 Task: Look for products in the category "IPA" from Alpine Beer Co only.
Action: Mouse moved to (720, 294)
Screenshot: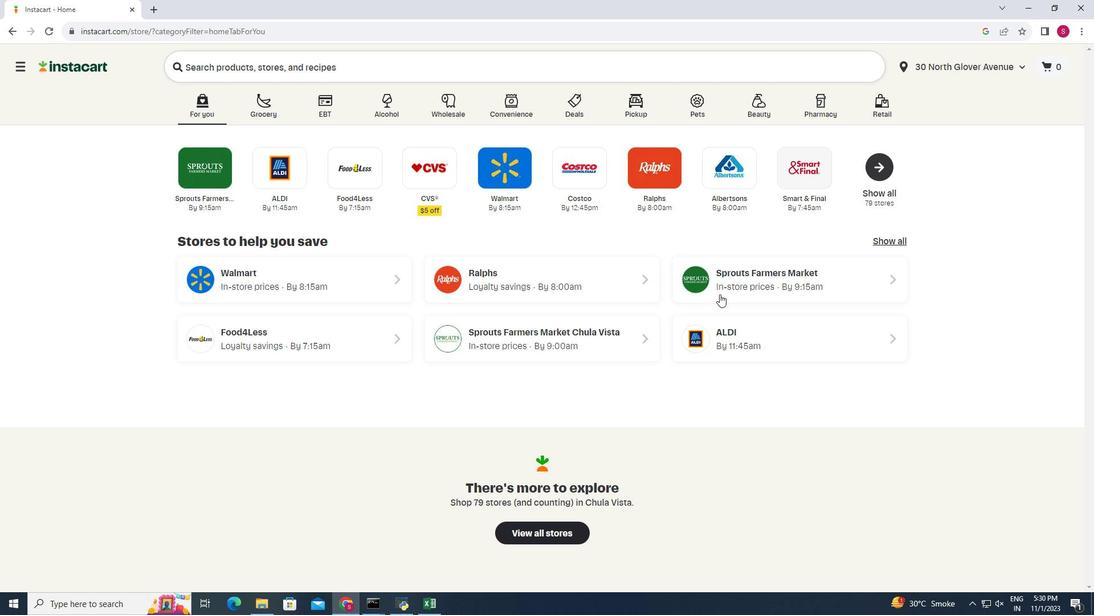 
Action: Mouse pressed left at (720, 294)
Screenshot: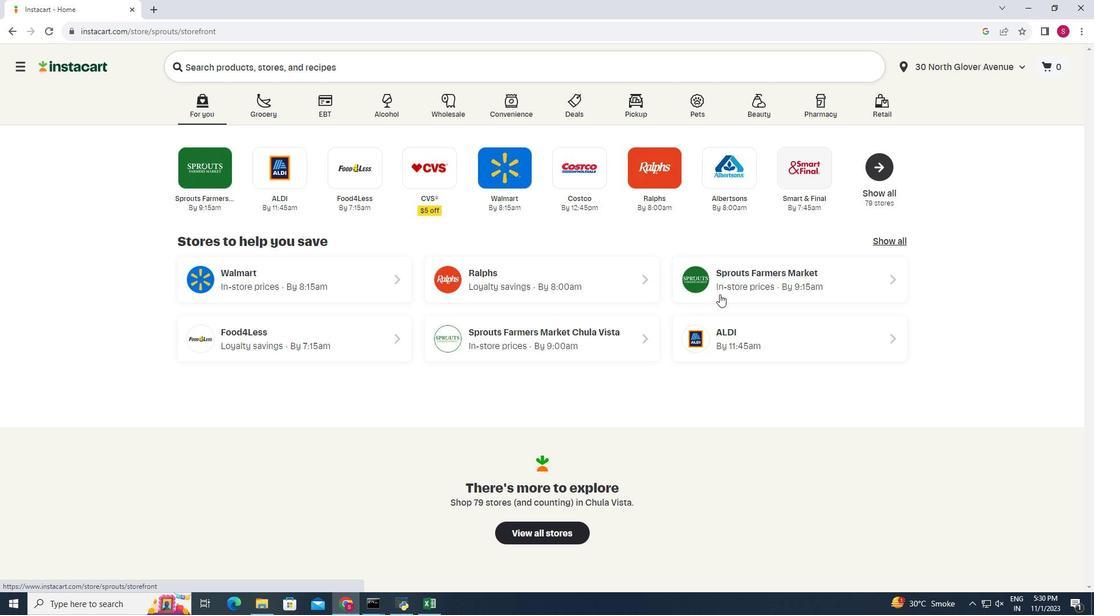 
Action: Mouse moved to (75, 584)
Screenshot: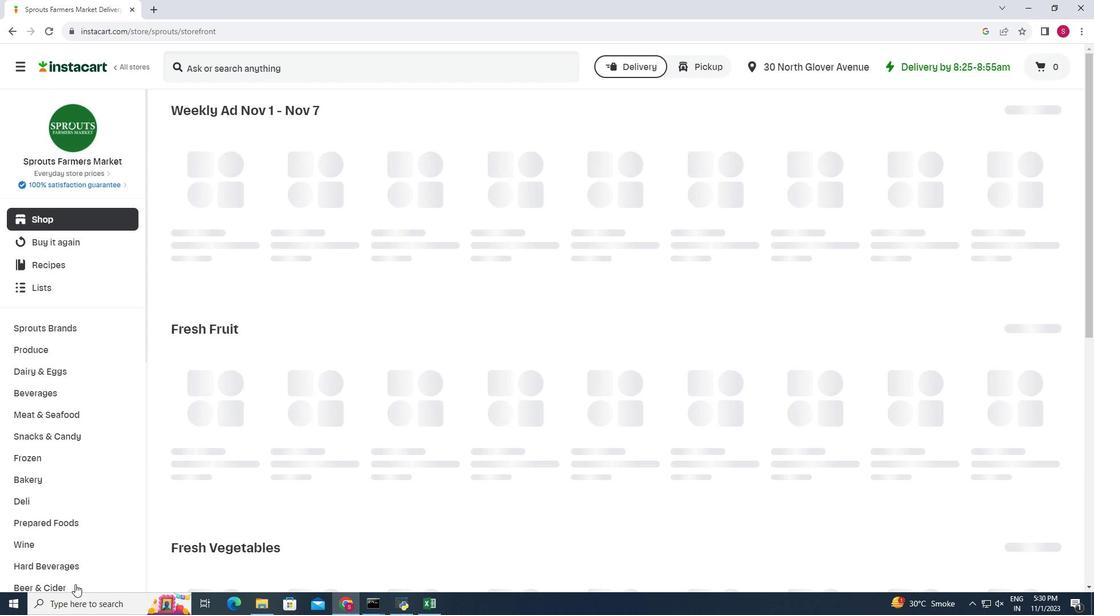 
Action: Mouse pressed left at (75, 584)
Screenshot: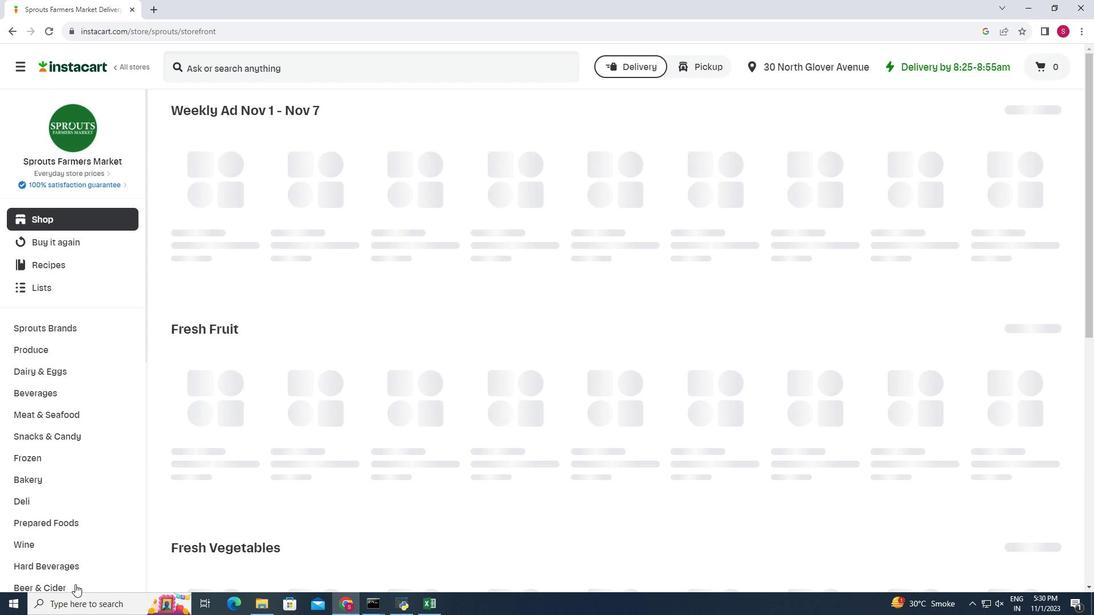 
Action: Mouse moved to (263, 142)
Screenshot: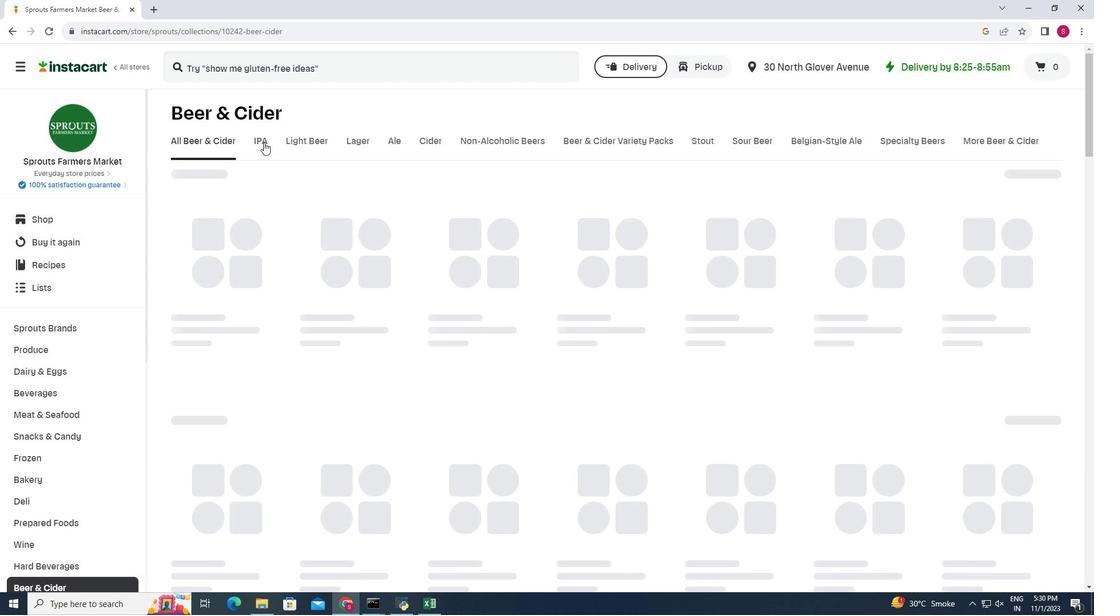 
Action: Mouse pressed left at (263, 142)
Screenshot: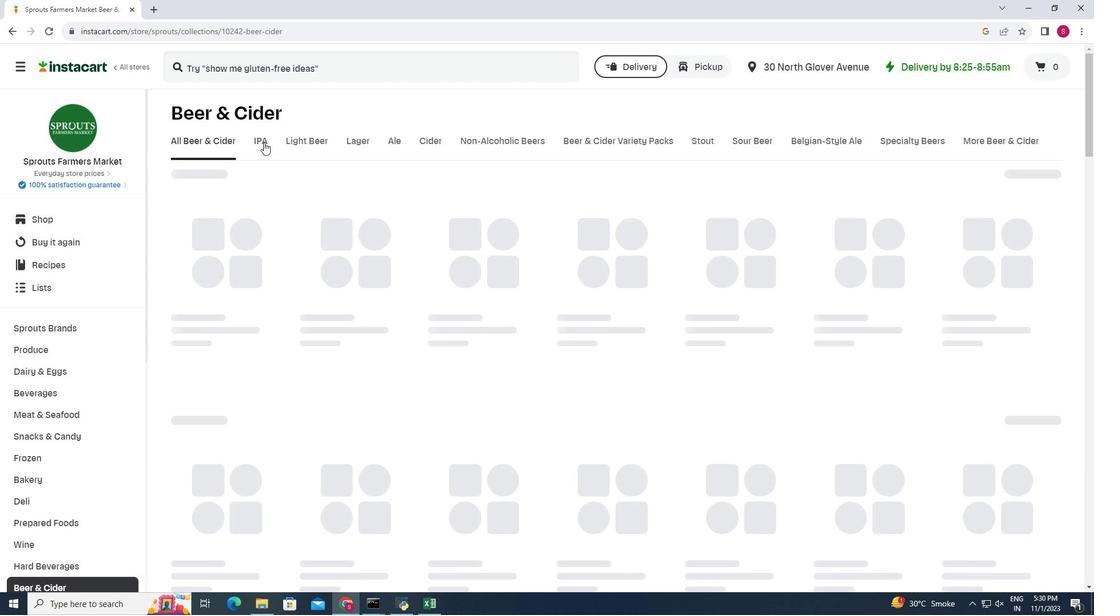 
Action: Mouse moved to (343, 177)
Screenshot: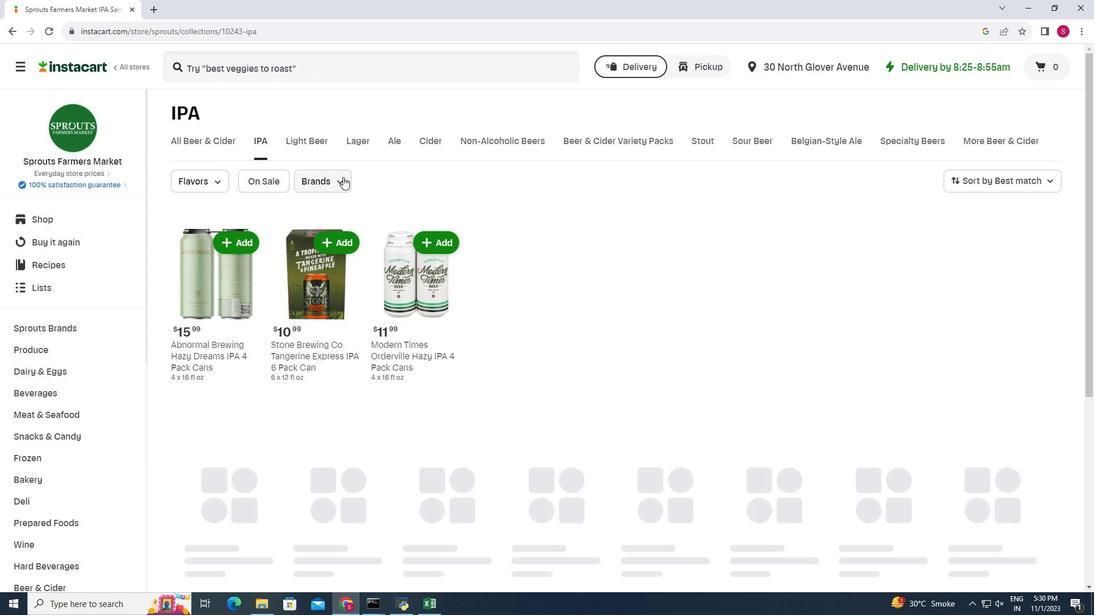 
Action: Mouse pressed left at (343, 177)
Screenshot: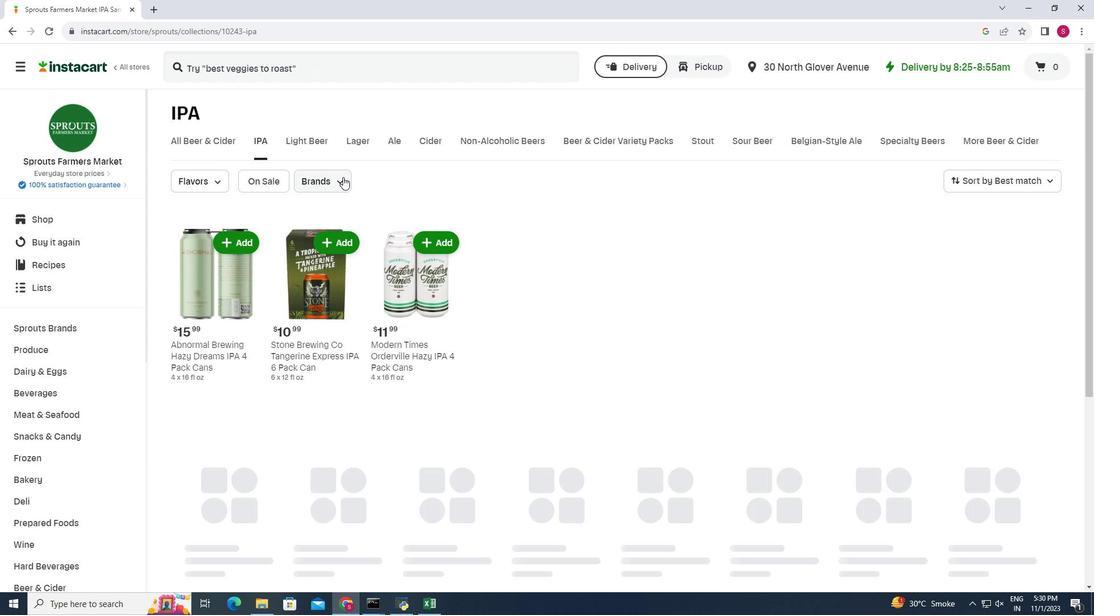
Action: Mouse pressed left at (343, 177)
Screenshot: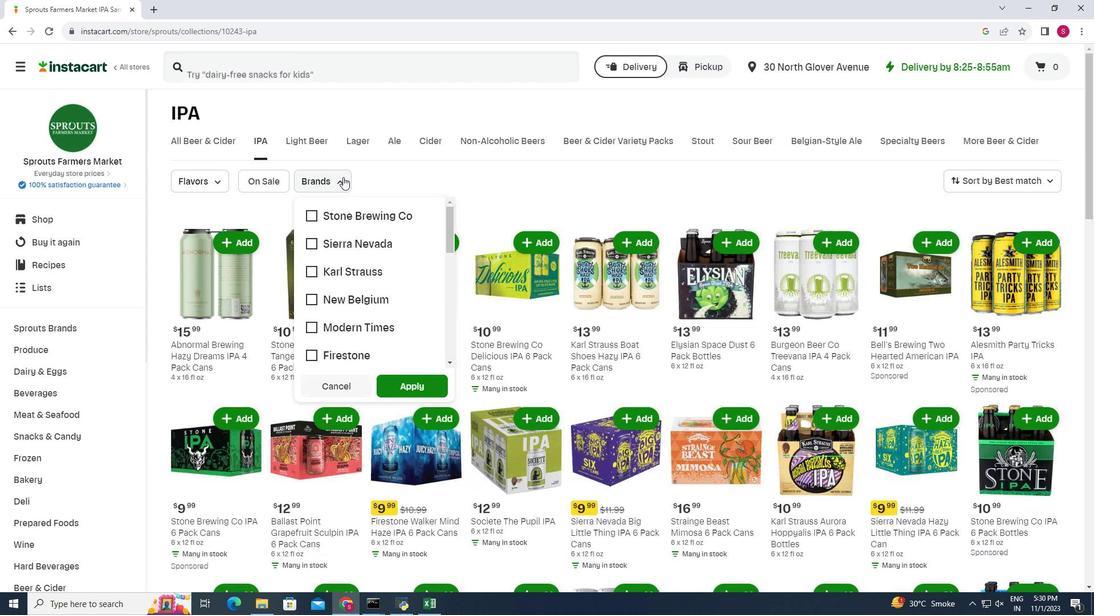 
Action: Mouse pressed left at (343, 177)
Screenshot: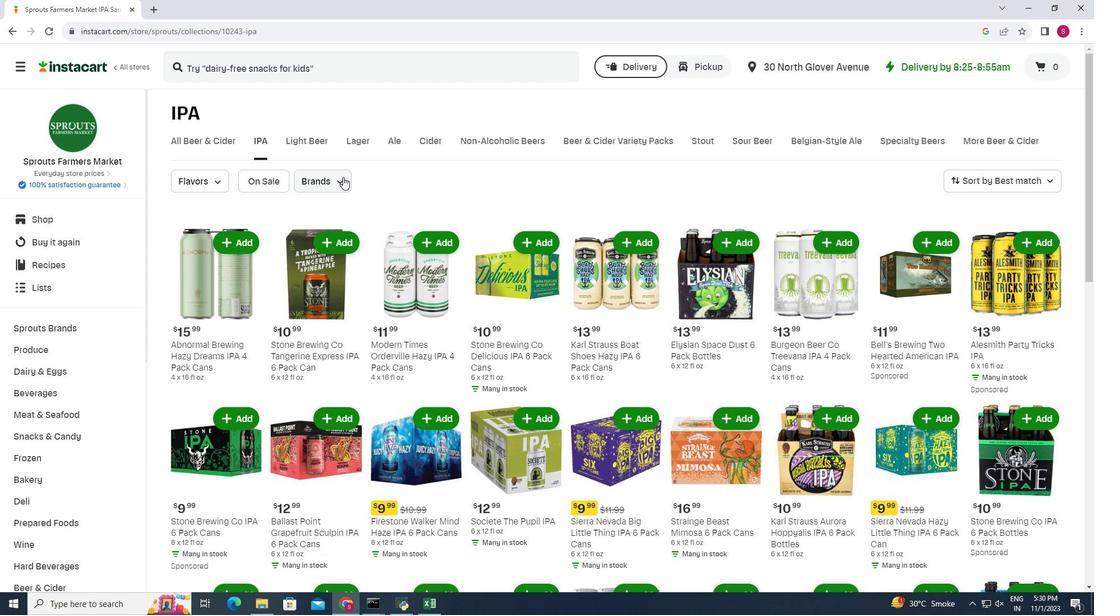 
Action: Mouse moved to (362, 258)
Screenshot: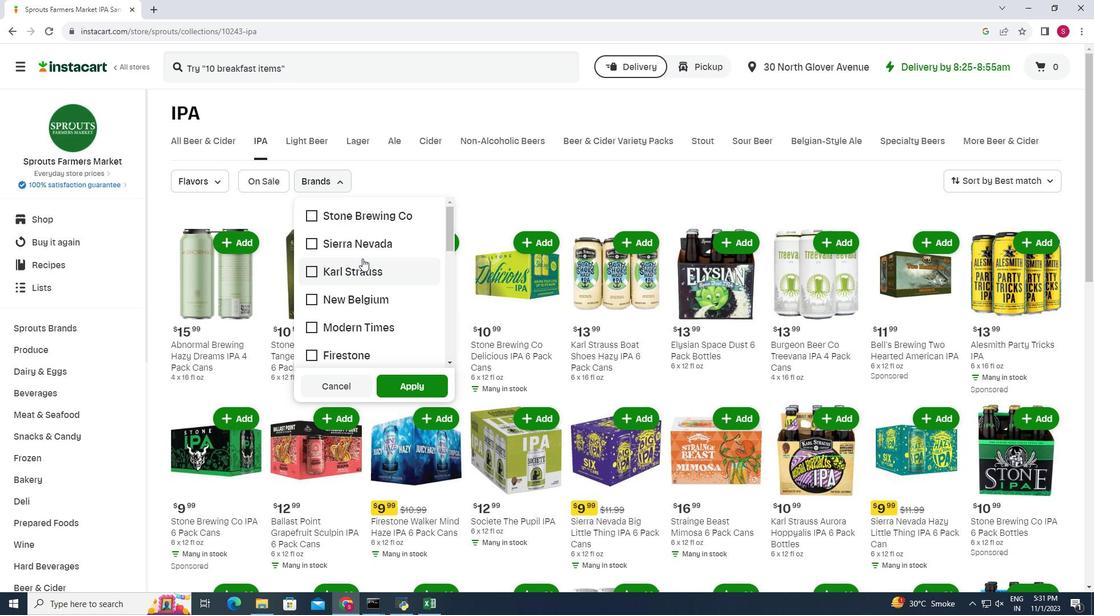 
Action: Mouse scrolled (362, 258) with delta (0, 0)
Screenshot: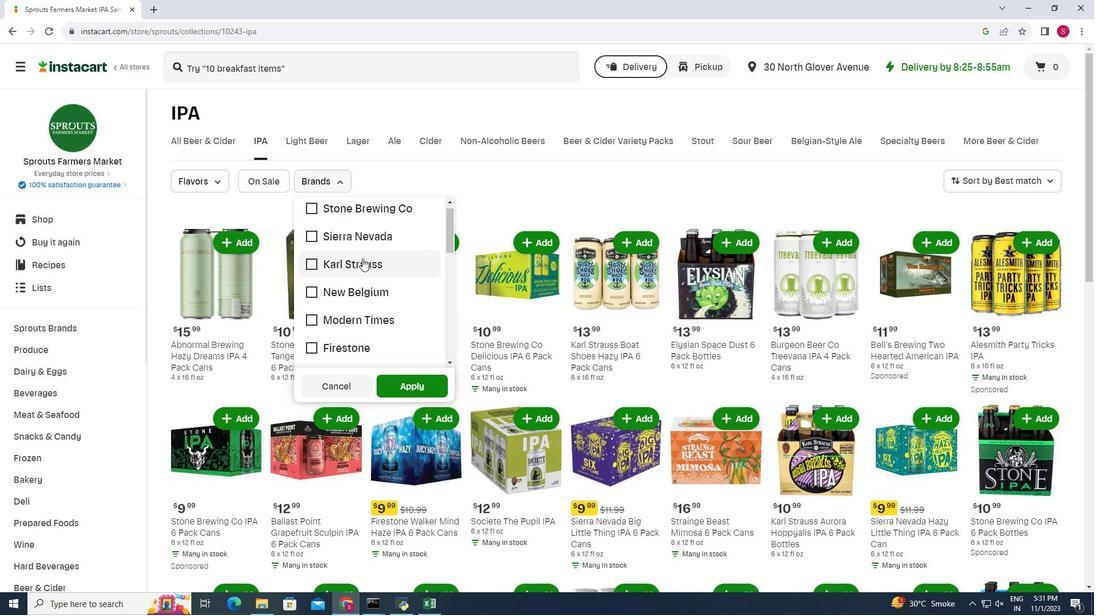 
Action: Mouse moved to (363, 259)
Screenshot: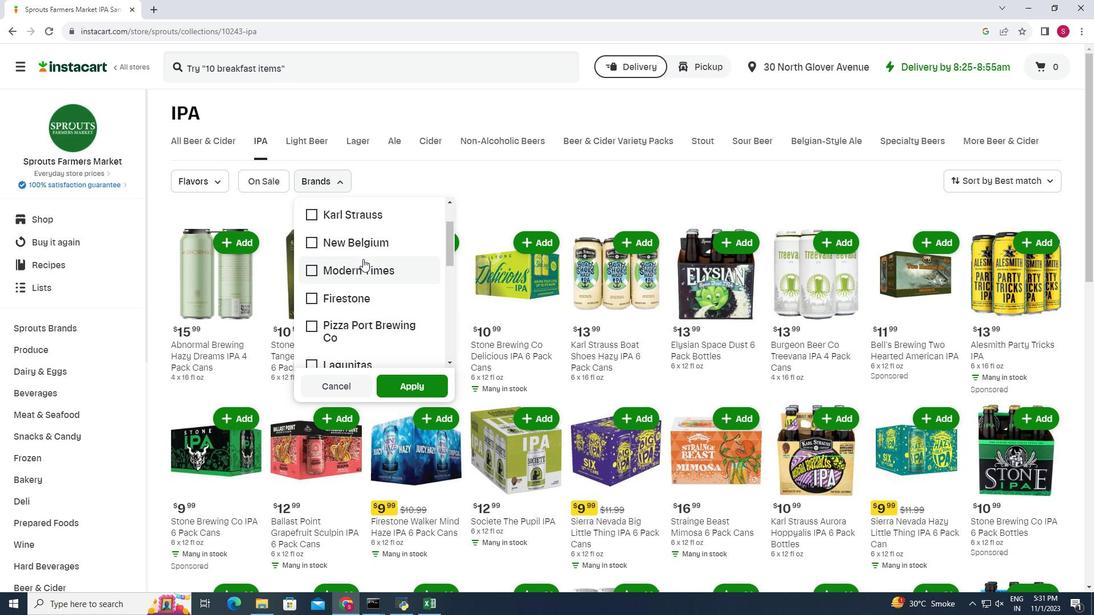 
Action: Mouse scrolled (363, 258) with delta (0, 0)
Screenshot: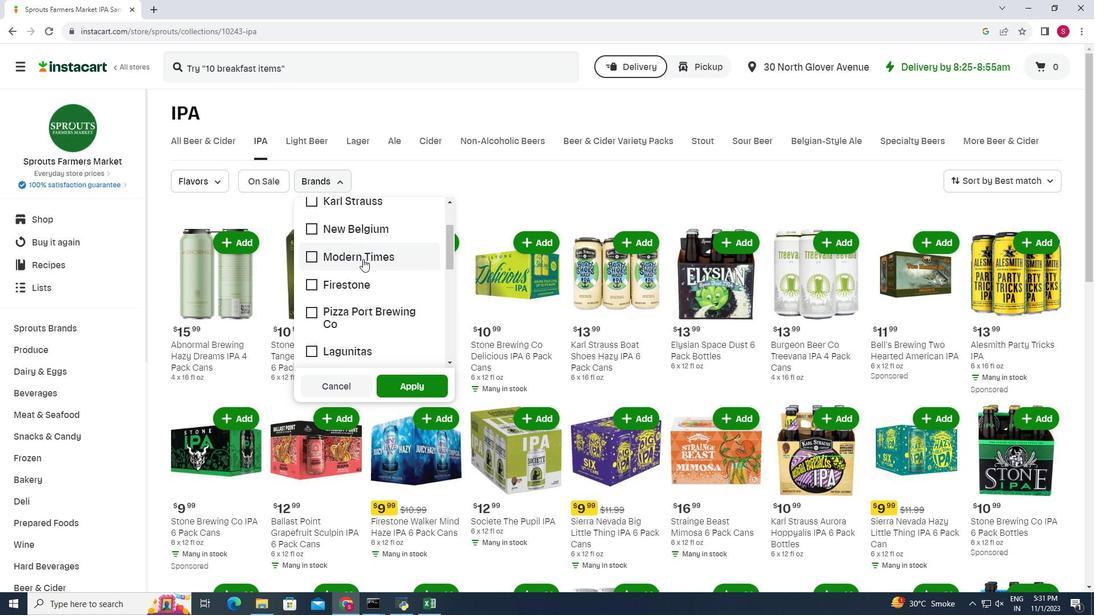 
Action: Mouse scrolled (363, 258) with delta (0, 0)
Screenshot: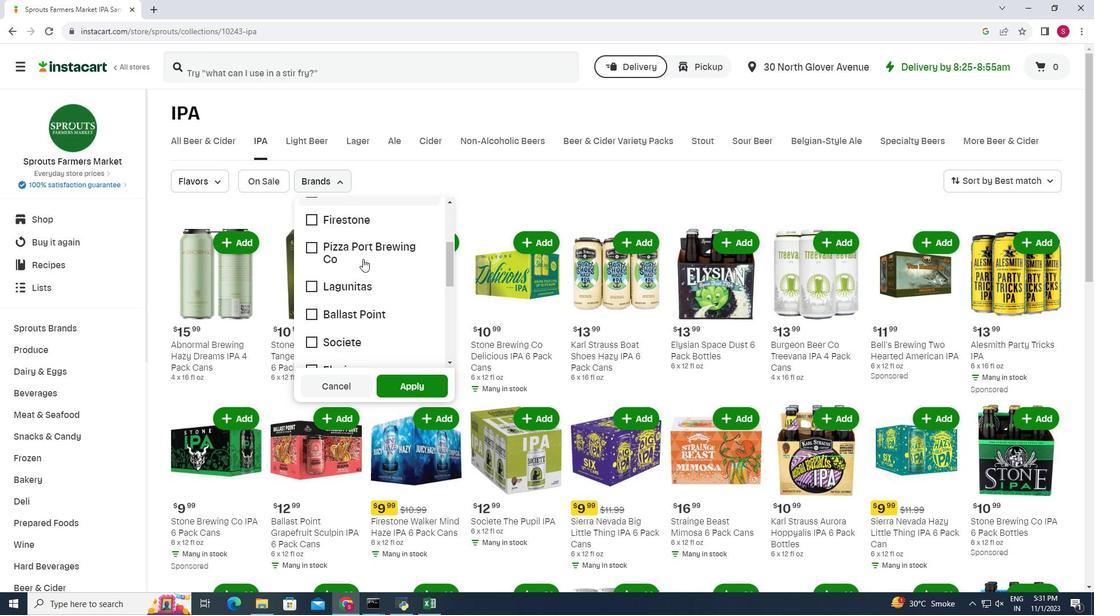 
Action: Mouse scrolled (363, 258) with delta (0, 0)
Screenshot: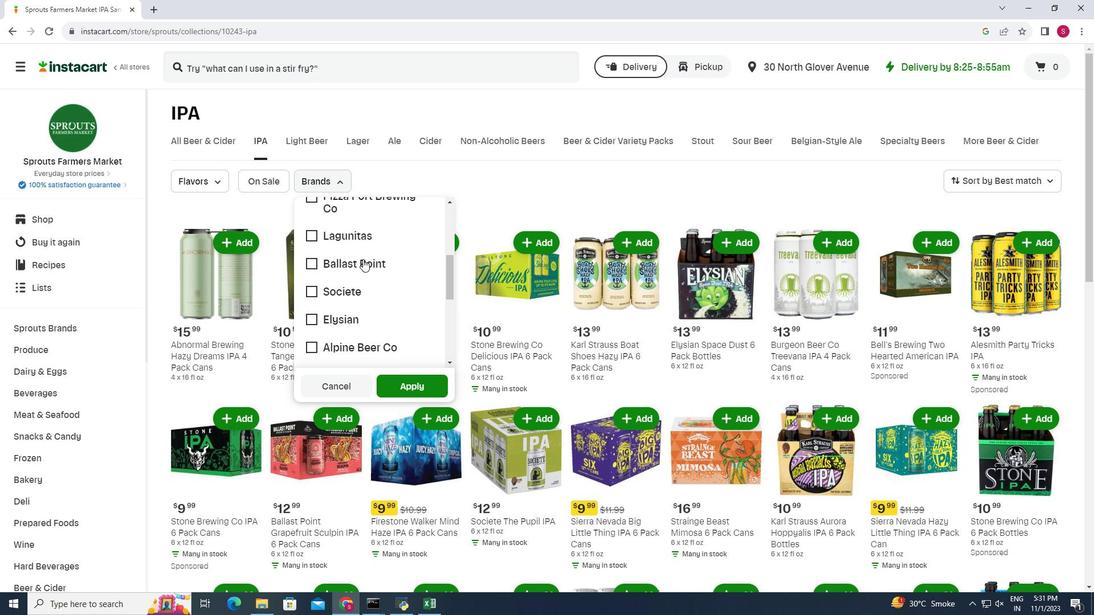
Action: Mouse moved to (383, 304)
Screenshot: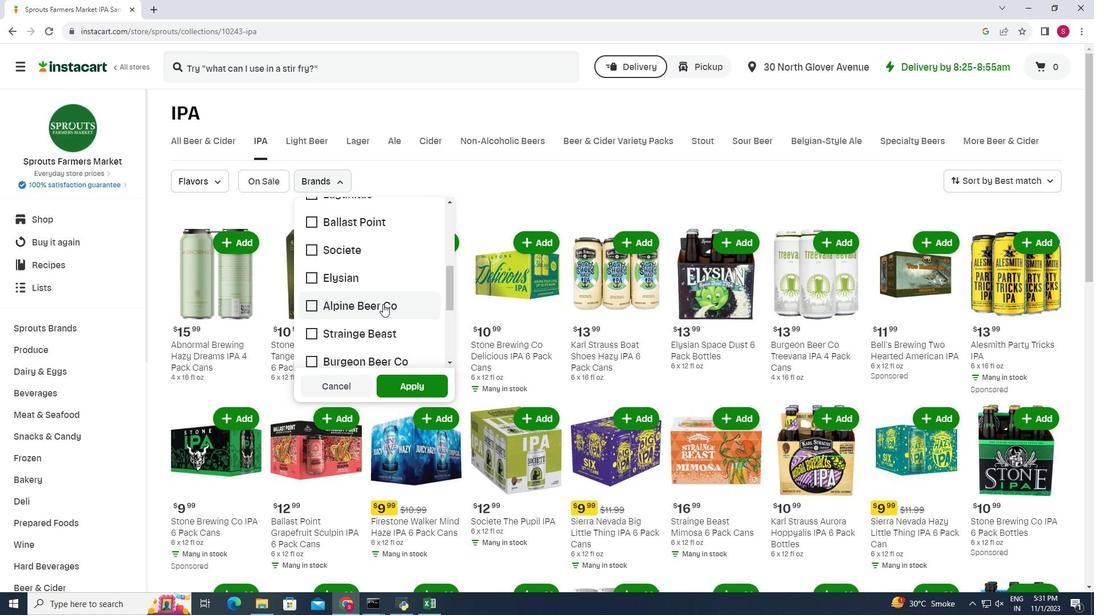 
Action: Mouse pressed left at (383, 304)
Screenshot: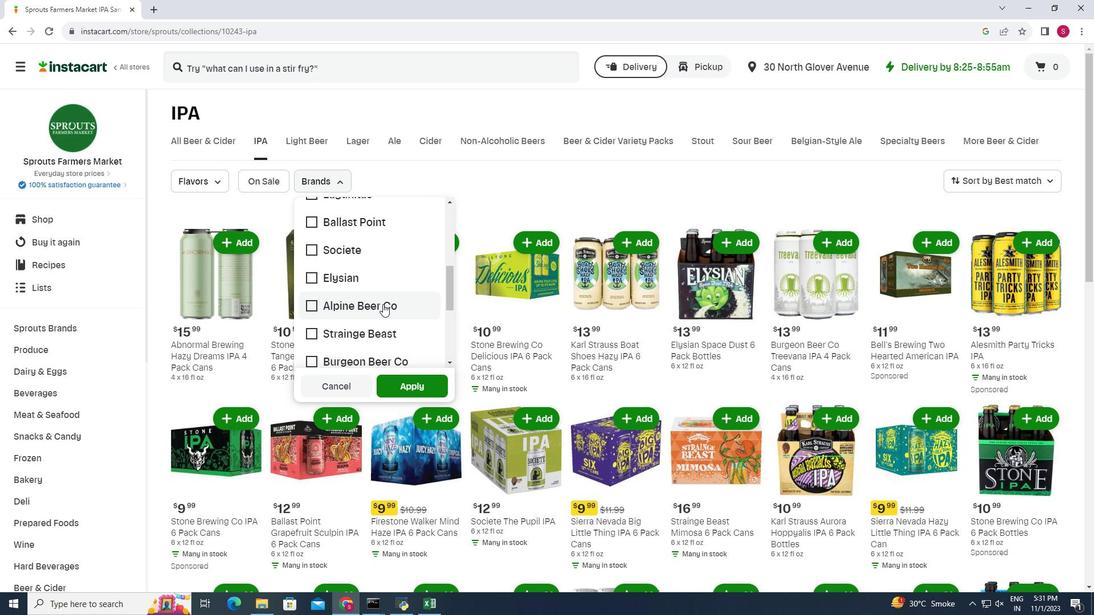 
Action: Mouse moved to (404, 379)
Screenshot: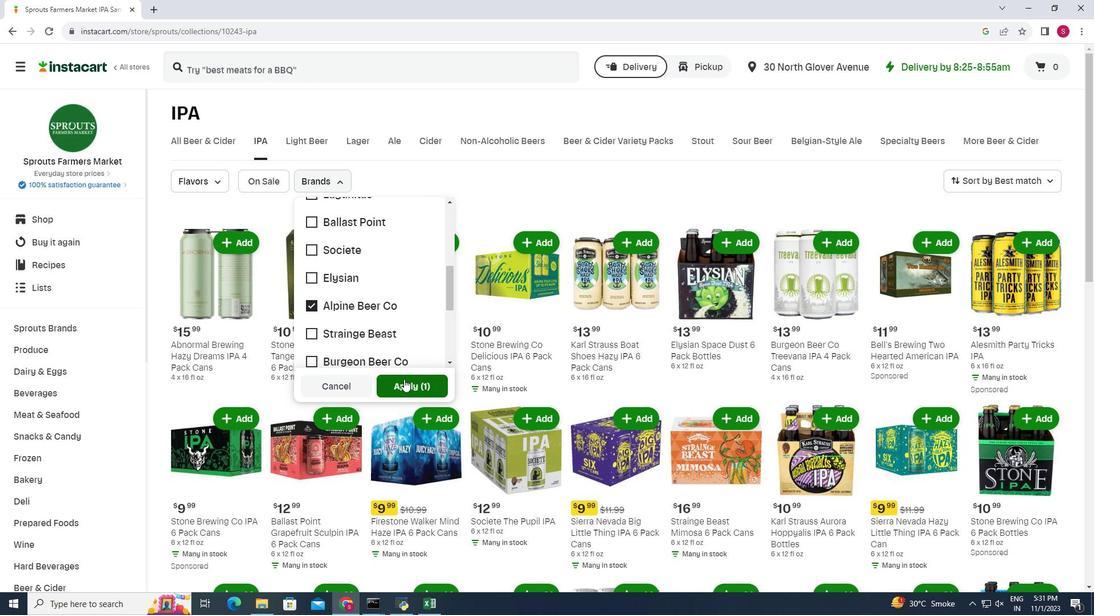 
Action: Mouse pressed left at (404, 379)
Screenshot: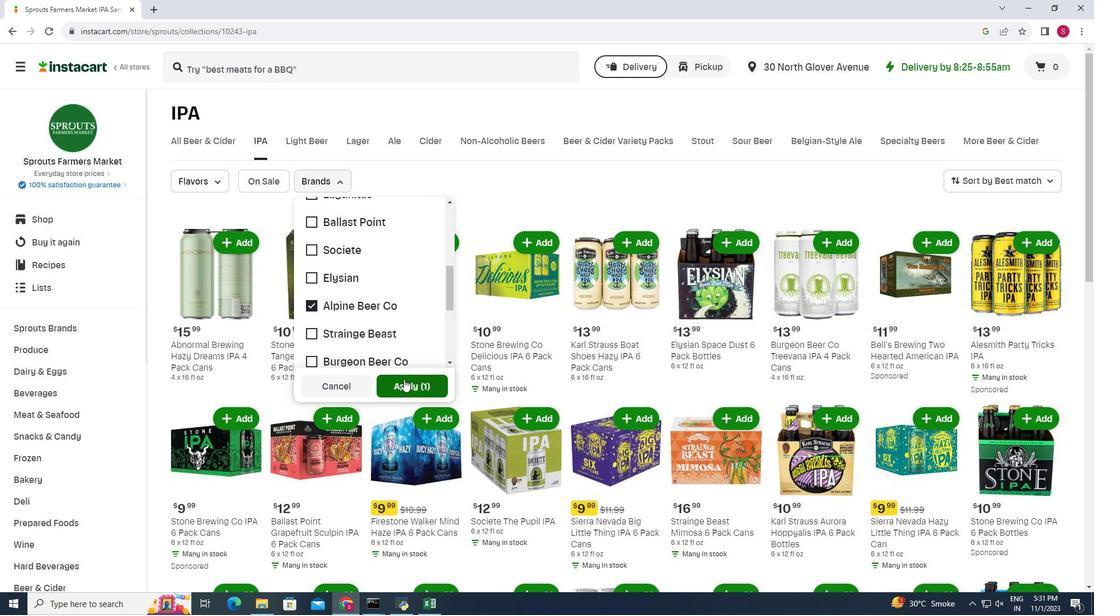 
